 Task: Calculate the distance between Minneapolis and Duluth.
Action: Key pressed minneapoli
Screenshot: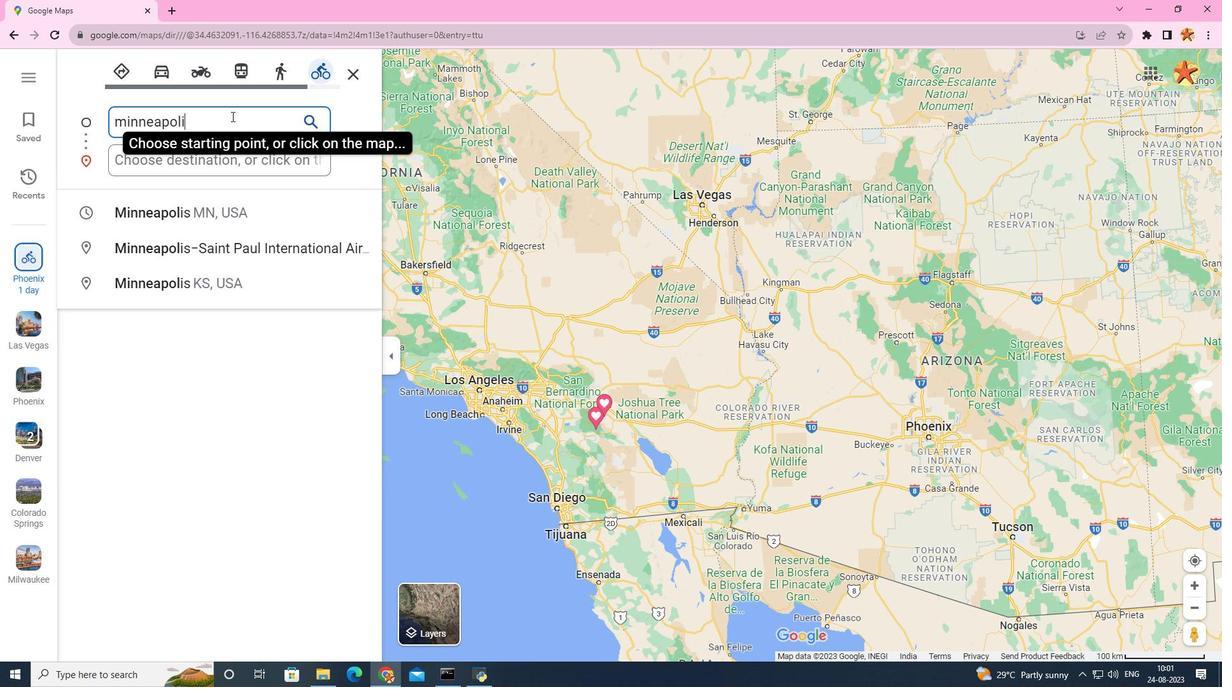 
Action: Mouse moved to (158, 219)
Screenshot: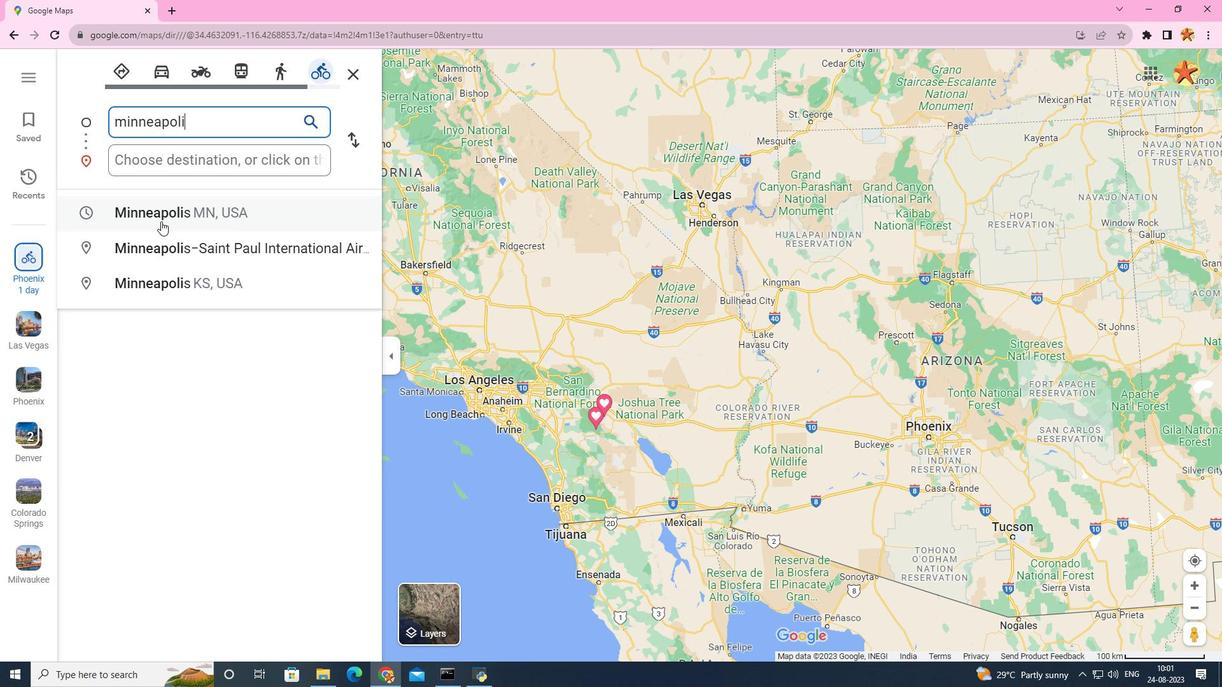 
Action: Mouse pressed left at (158, 219)
Screenshot: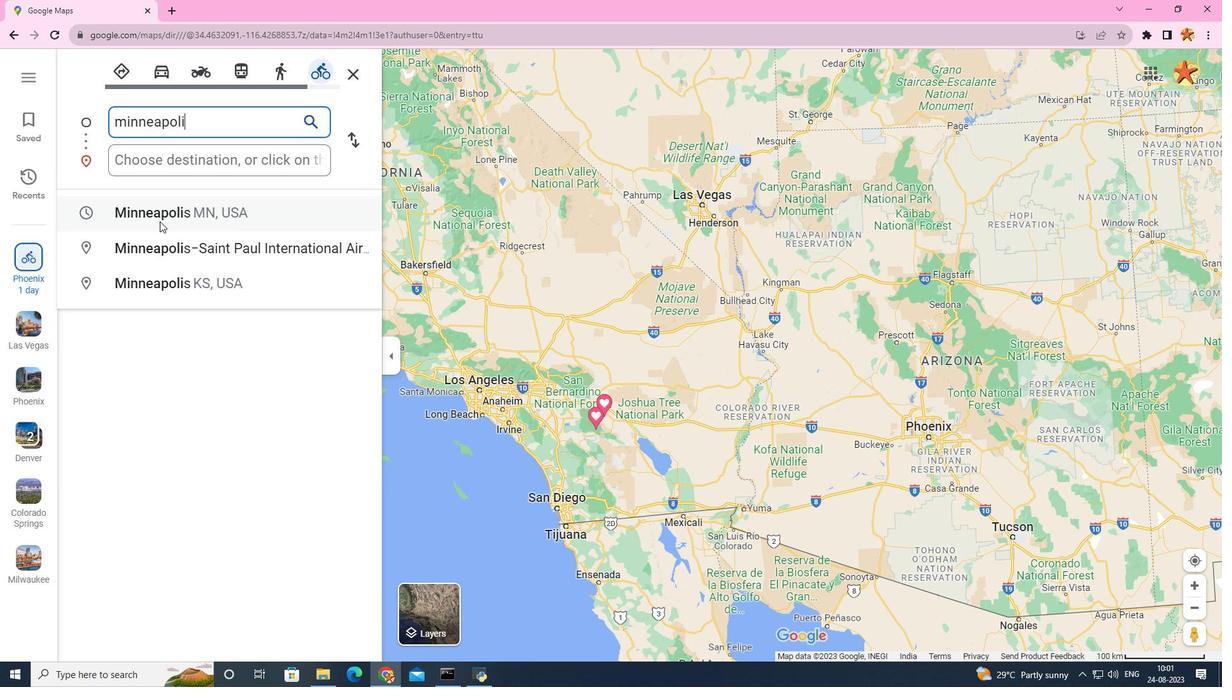 
Action: Mouse moved to (184, 160)
Screenshot: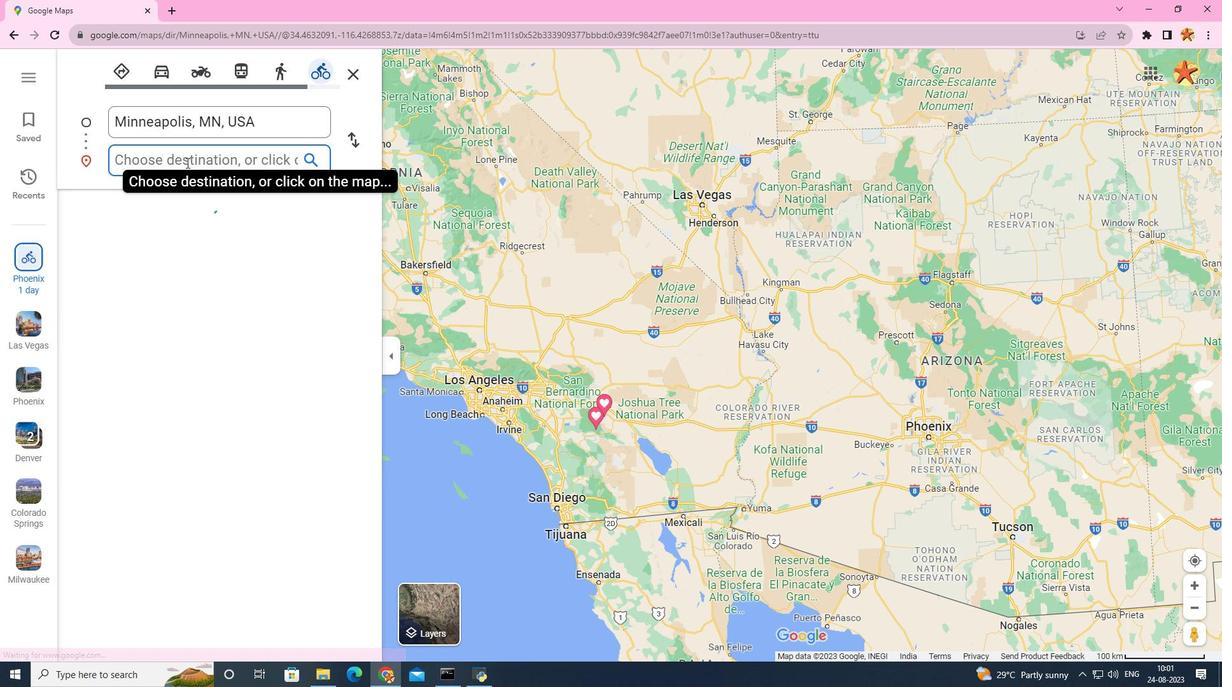 
Action: Mouse pressed left at (184, 160)
Screenshot: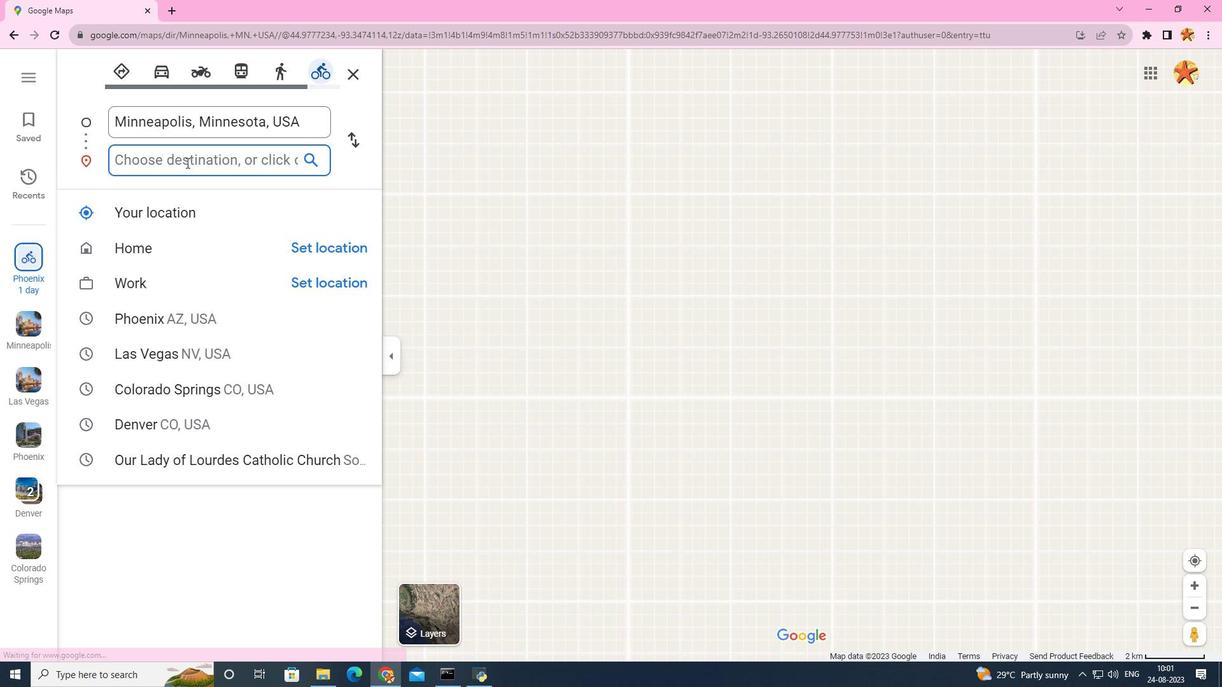
Action: Key pressed duluth
Screenshot: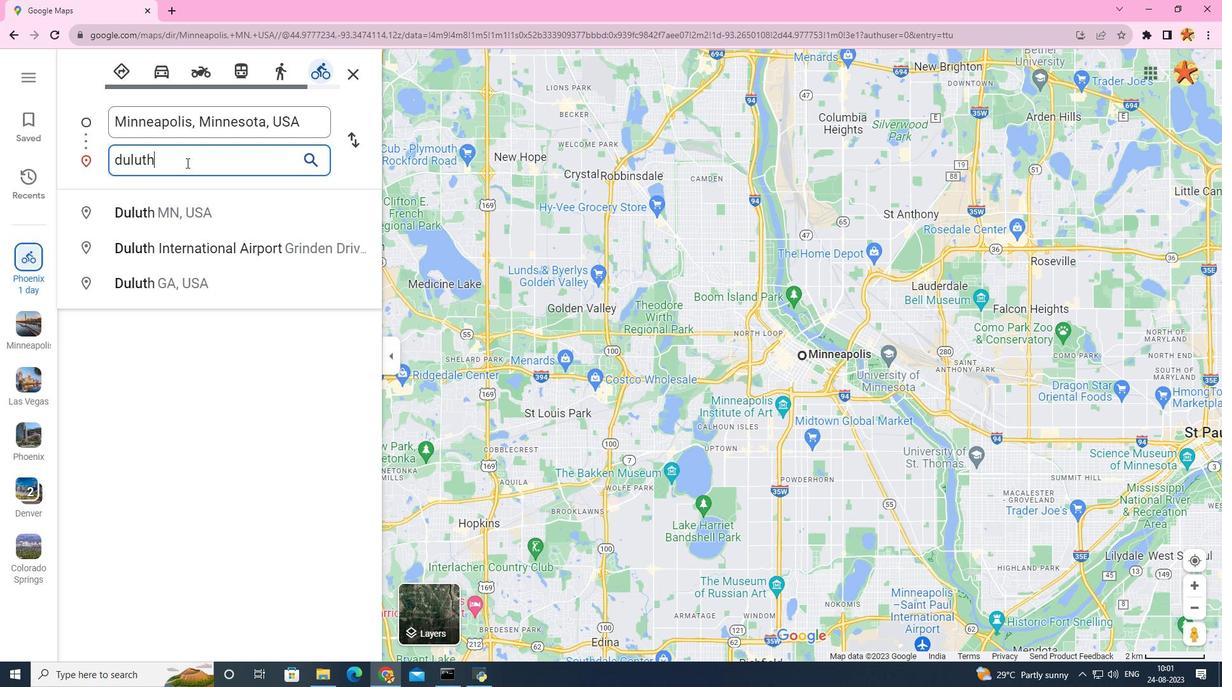 
Action: Mouse moved to (187, 201)
Screenshot: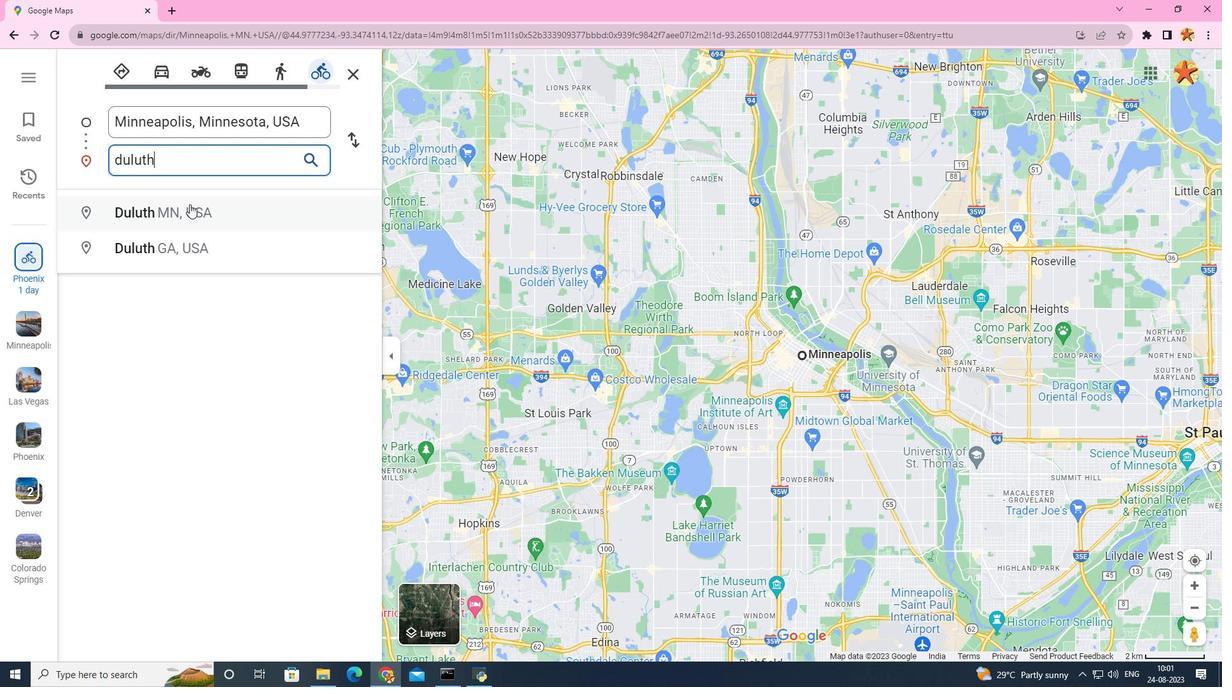
Action: Mouse pressed left at (187, 201)
Screenshot: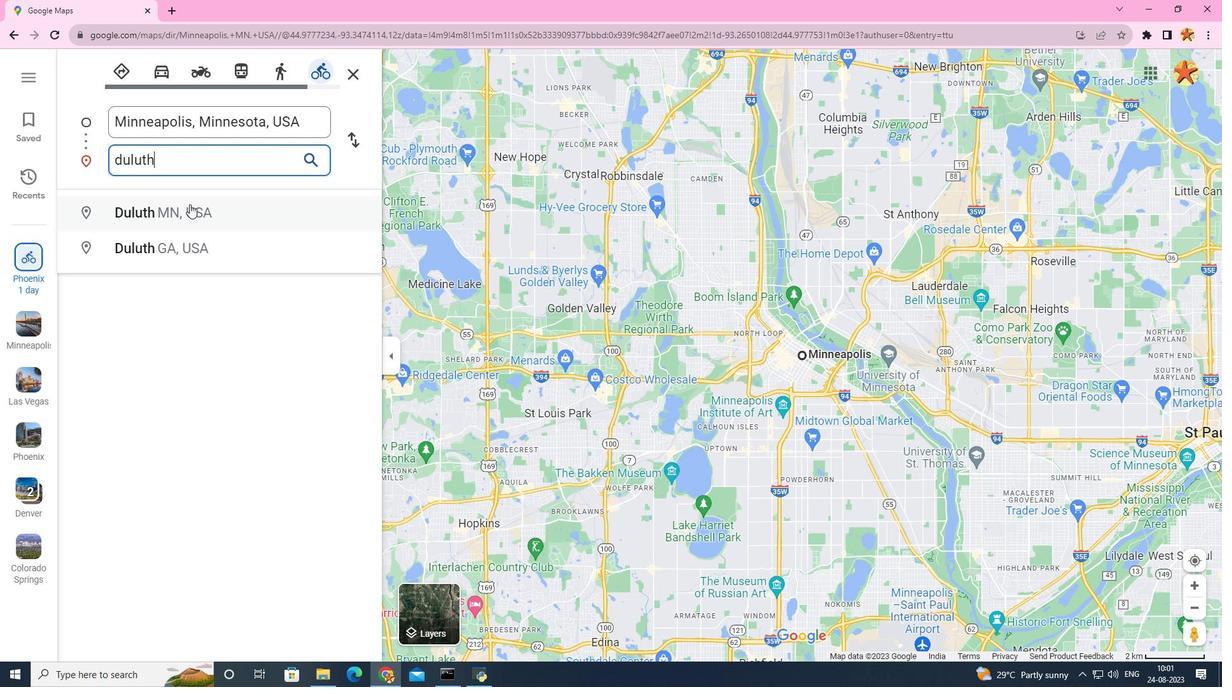 
Action: Mouse moved to (681, 612)
Screenshot: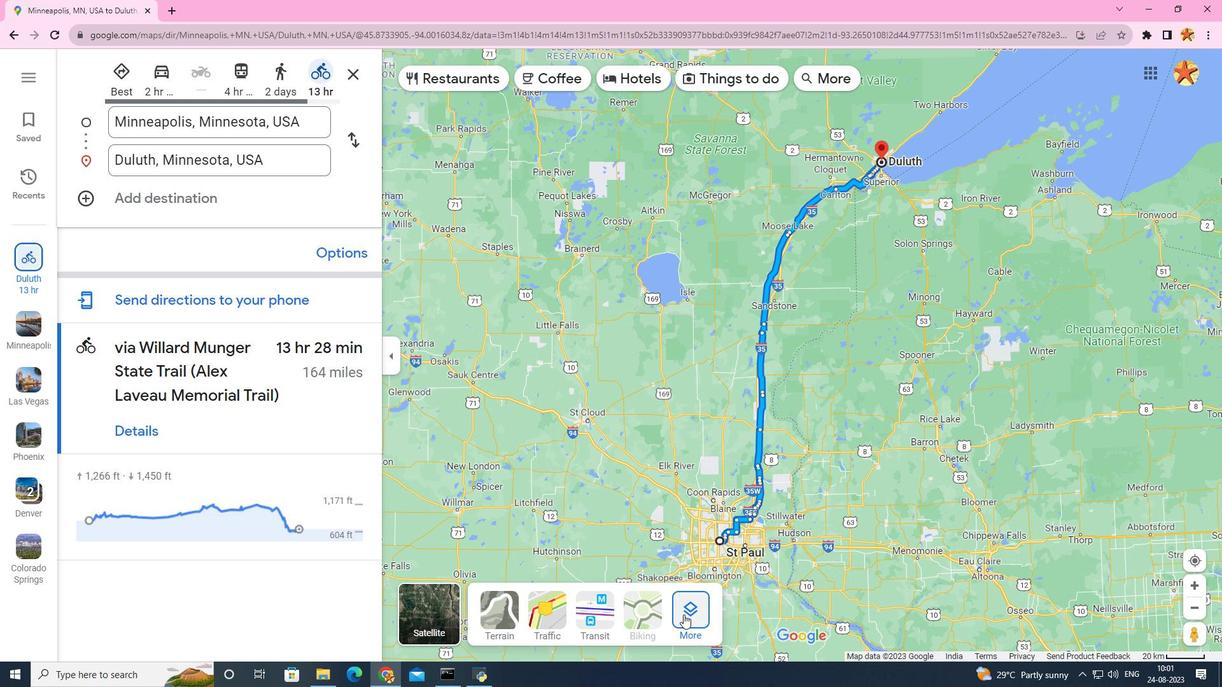 
Action: Mouse pressed left at (681, 612)
Screenshot: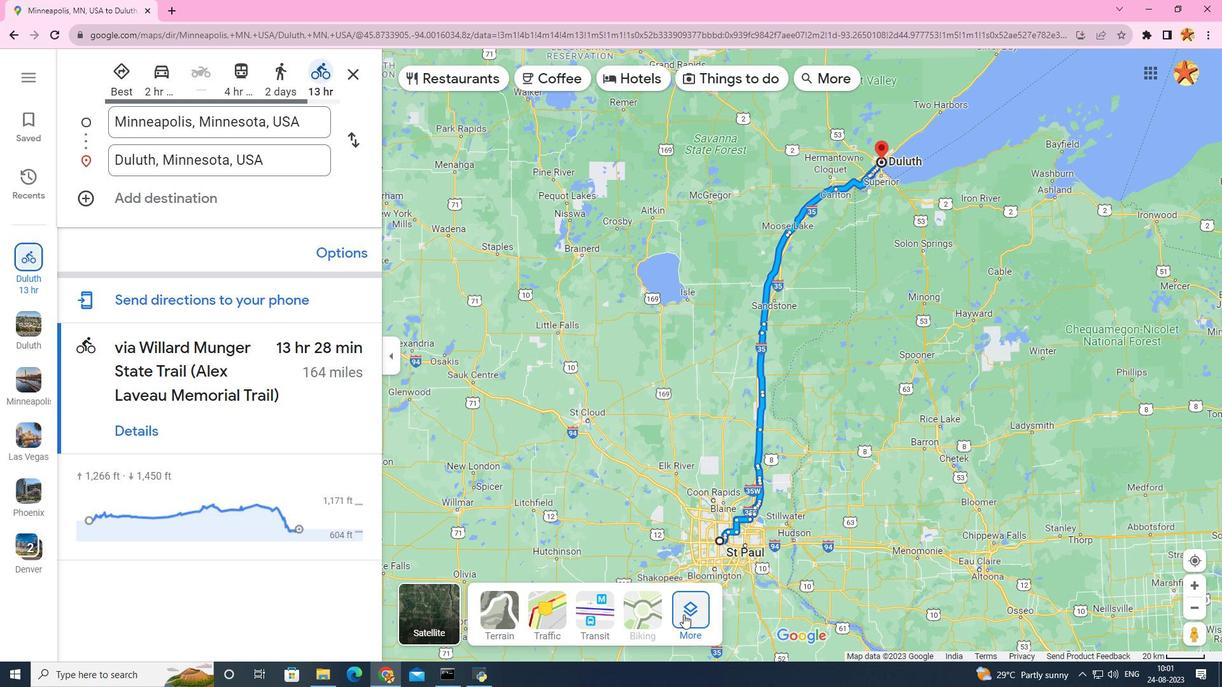 
Action: Mouse moved to (546, 471)
Screenshot: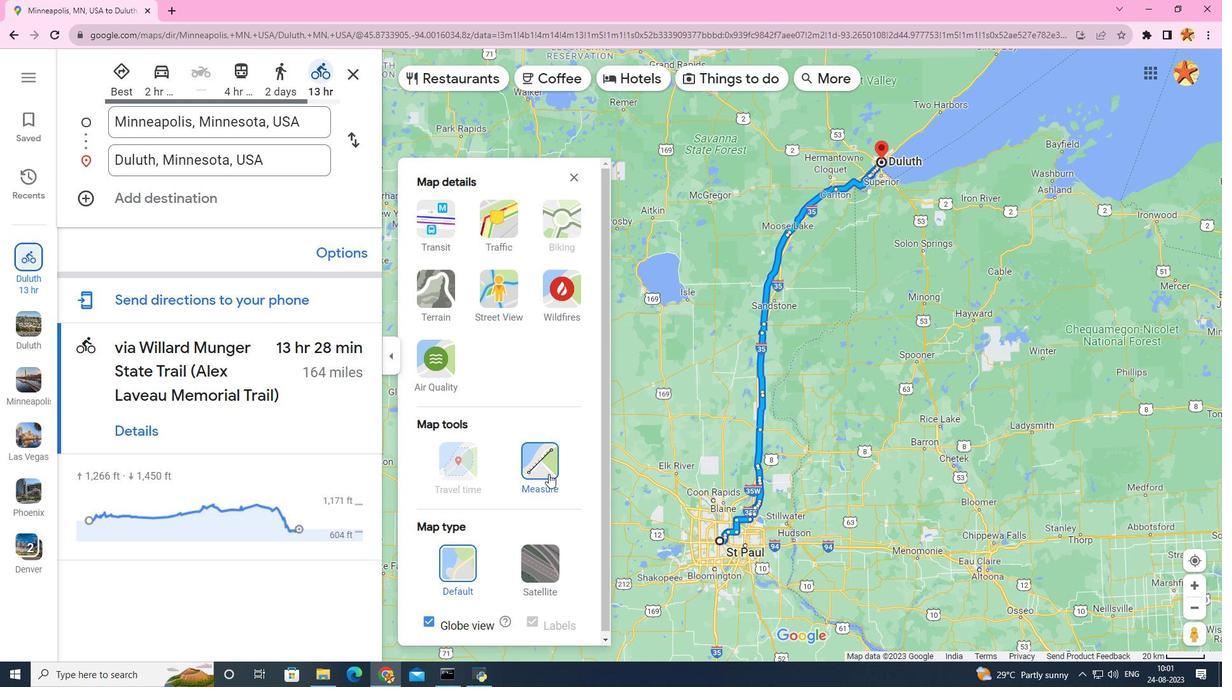 
Action: Mouse pressed left at (546, 471)
Screenshot: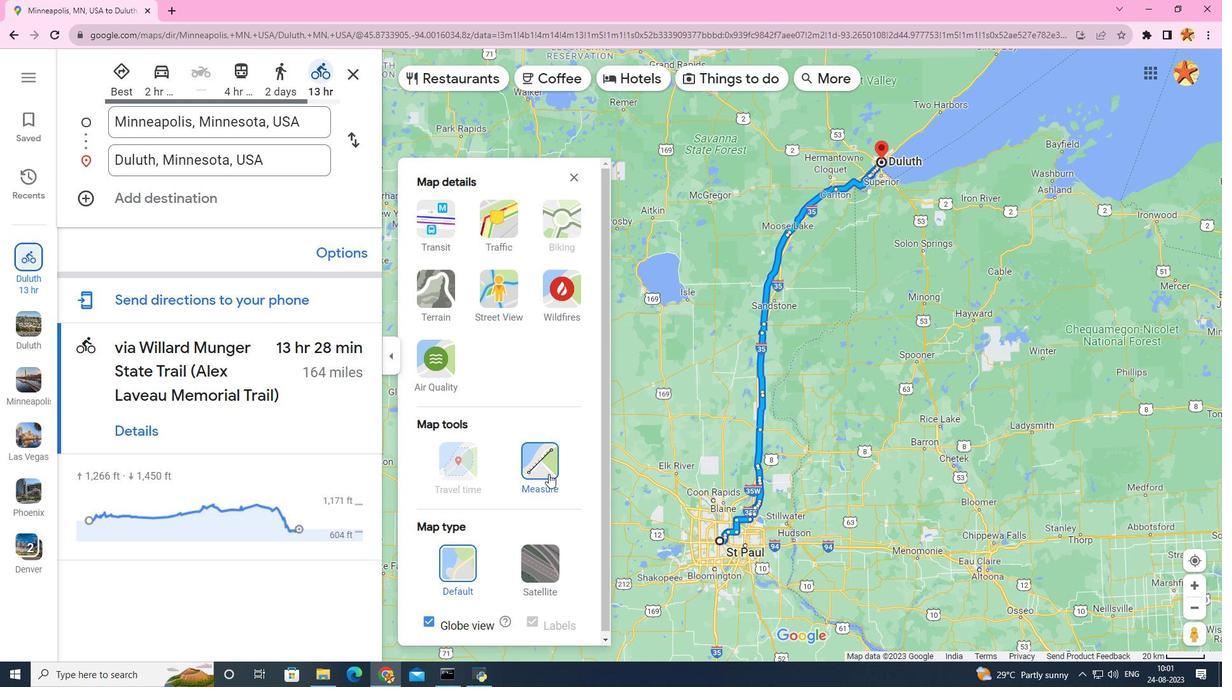 
Action: Mouse moved to (715, 539)
Screenshot: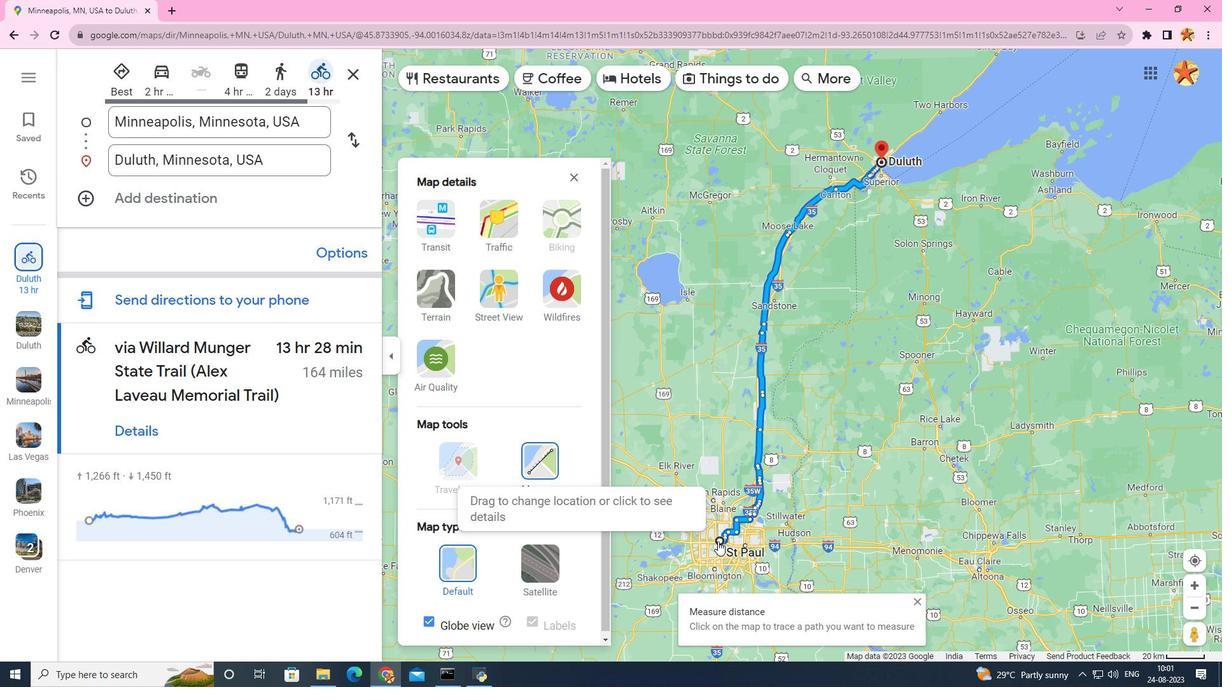 
Action: Mouse pressed left at (715, 539)
Screenshot: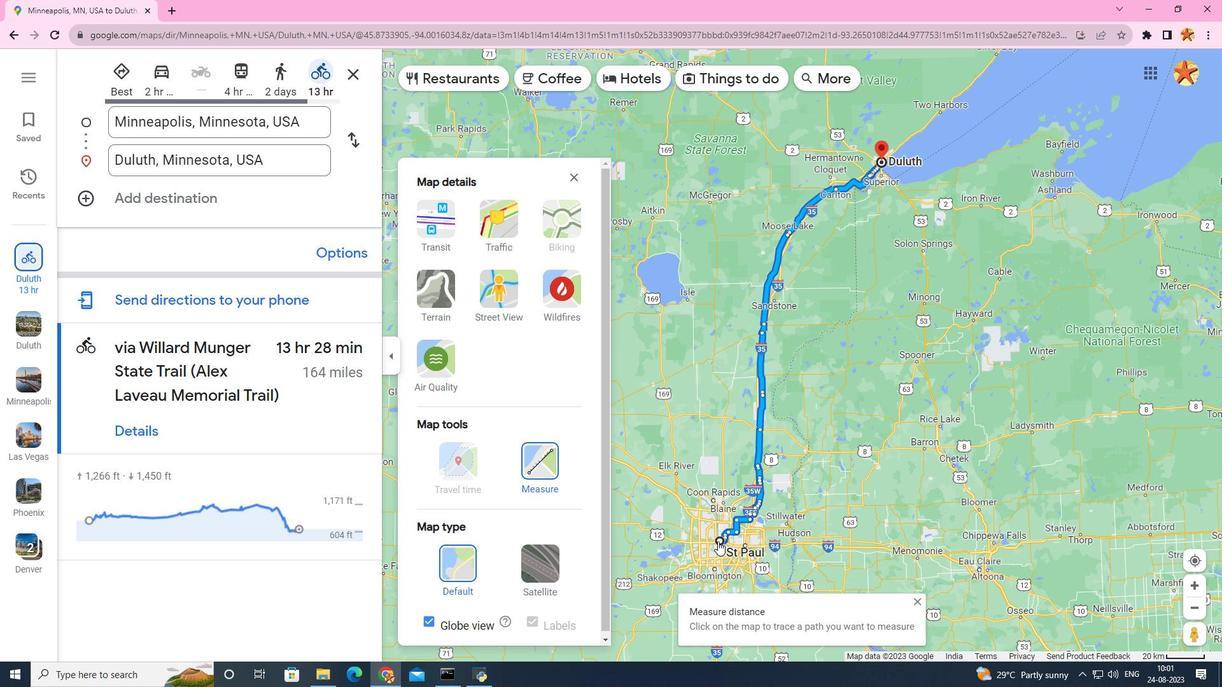 
Action: Mouse moved to (877, 156)
Screenshot: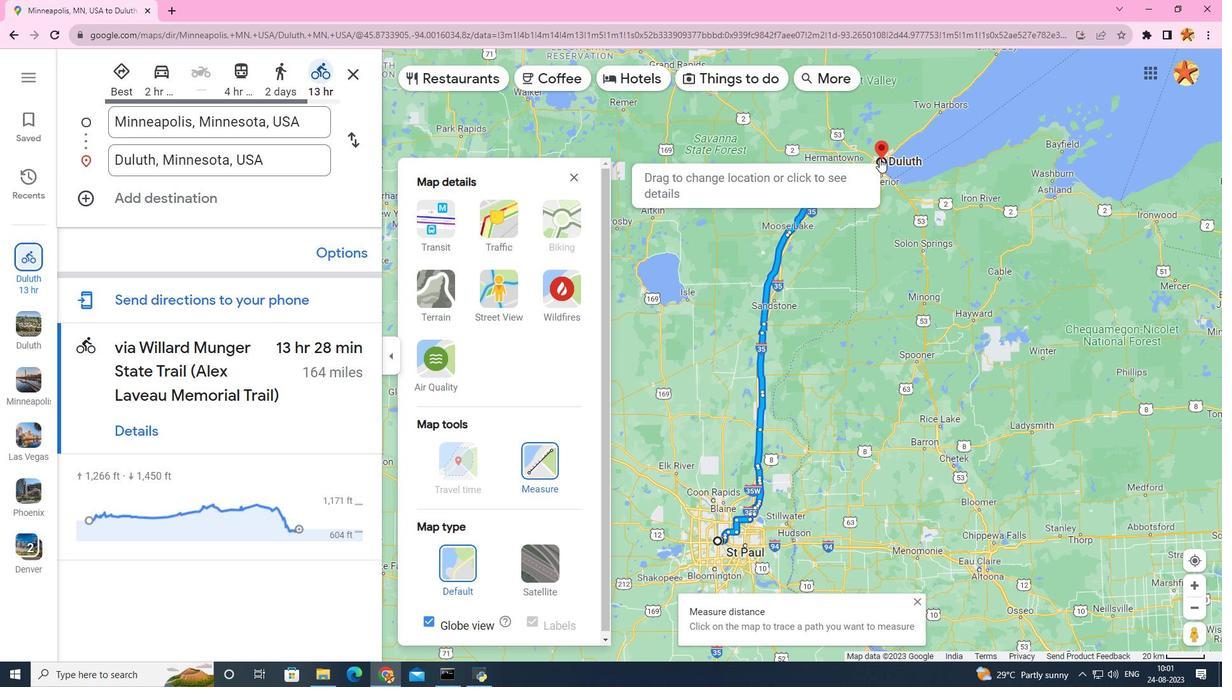 
Action: Mouse pressed left at (877, 156)
Screenshot: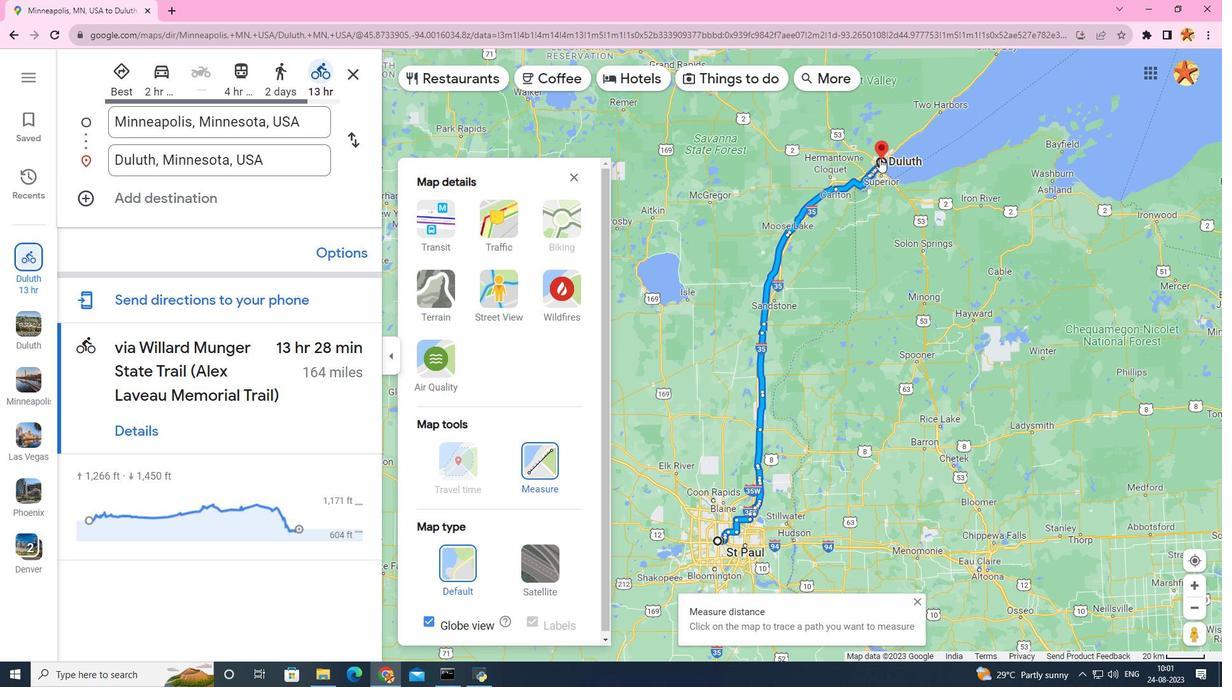 
Action: Mouse moved to (655, 376)
Screenshot: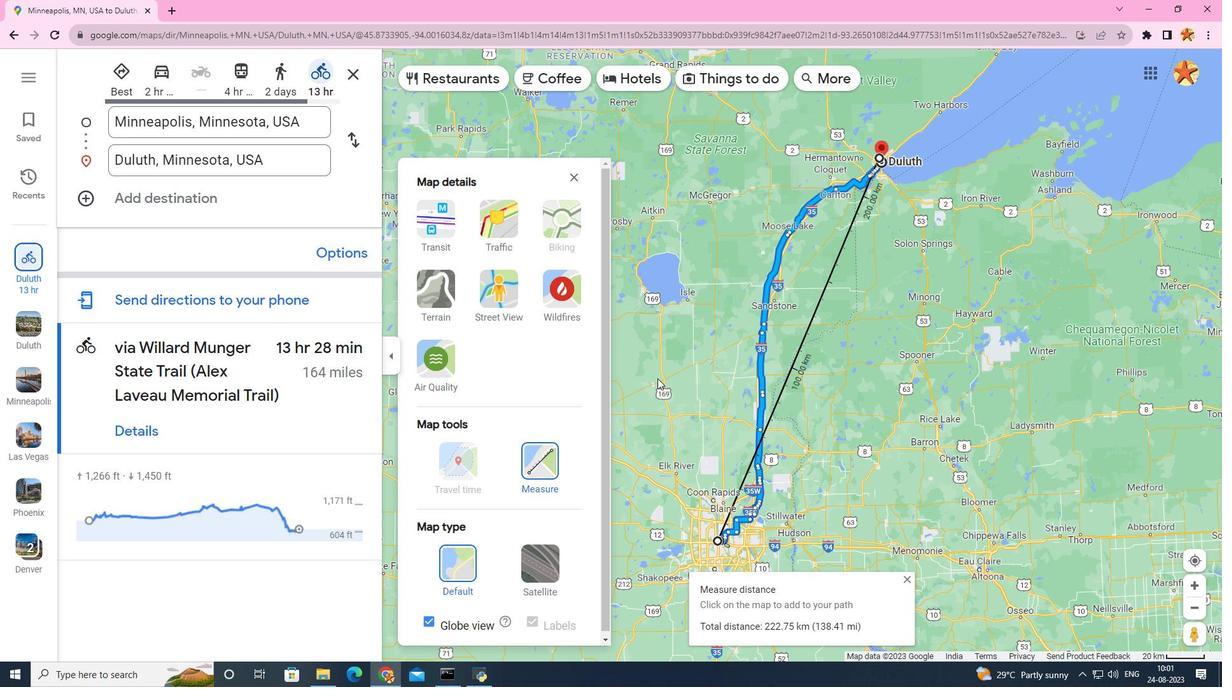 
